 Task: Change the visibility to recruiters only.
Action: Mouse moved to (842, 104)
Screenshot: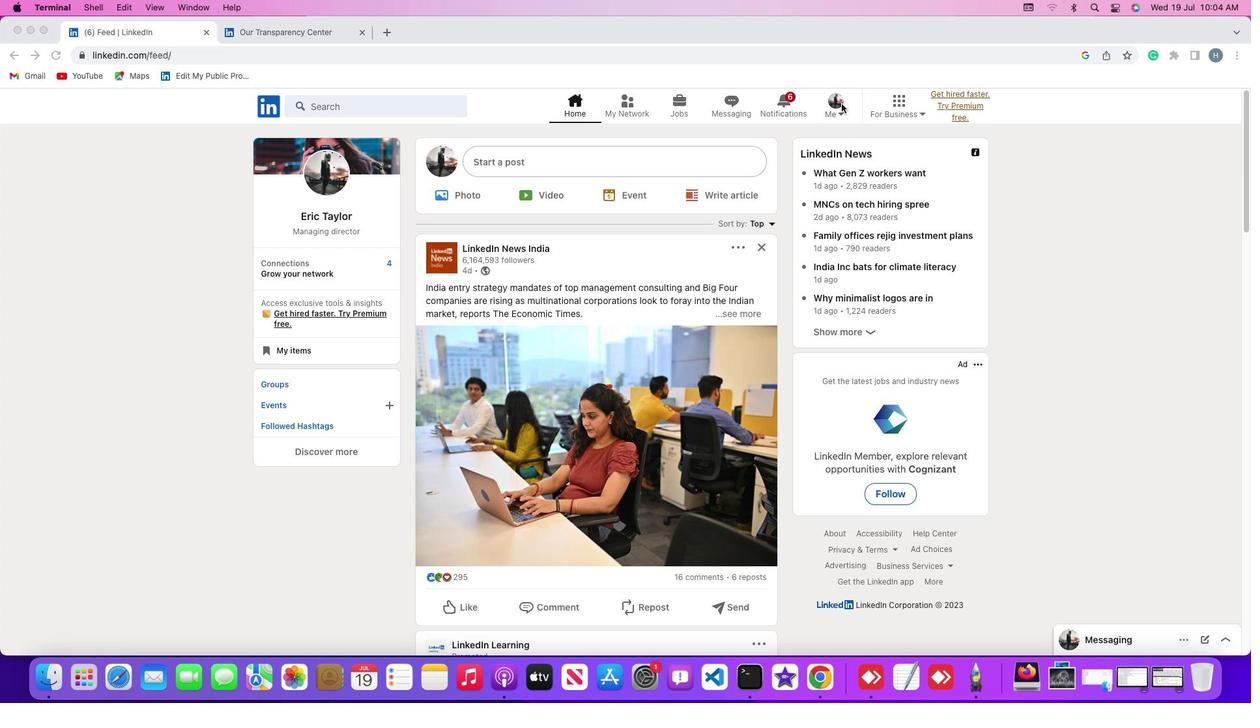 
Action: Mouse pressed left at (842, 104)
Screenshot: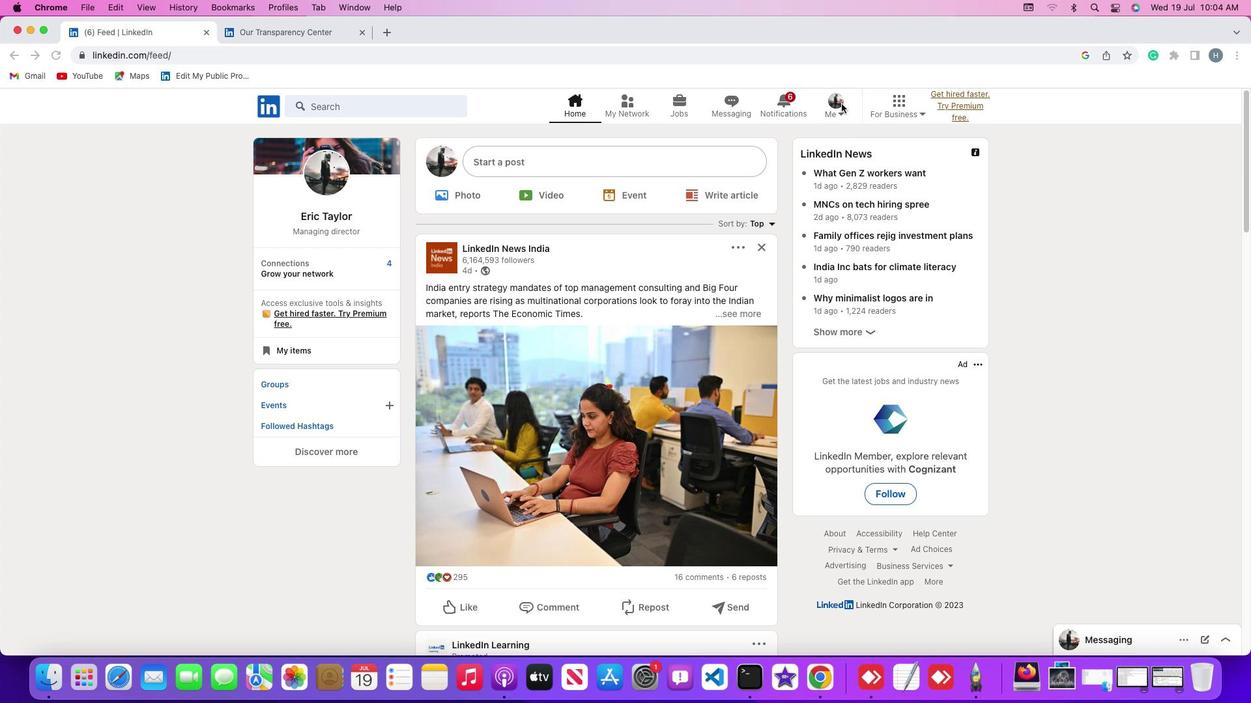 
Action: Mouse moved to (839, 106)
Screenshot: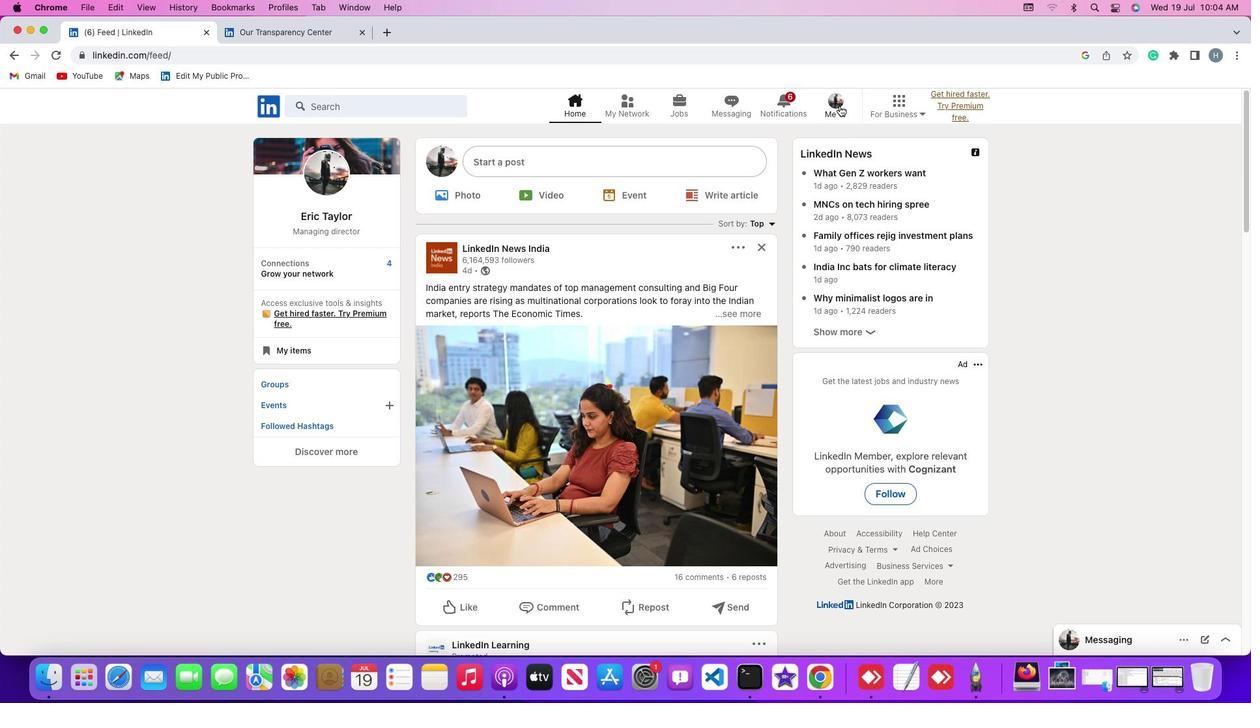 
Action: Mouse pressed left at (839, 106)
Screenshot: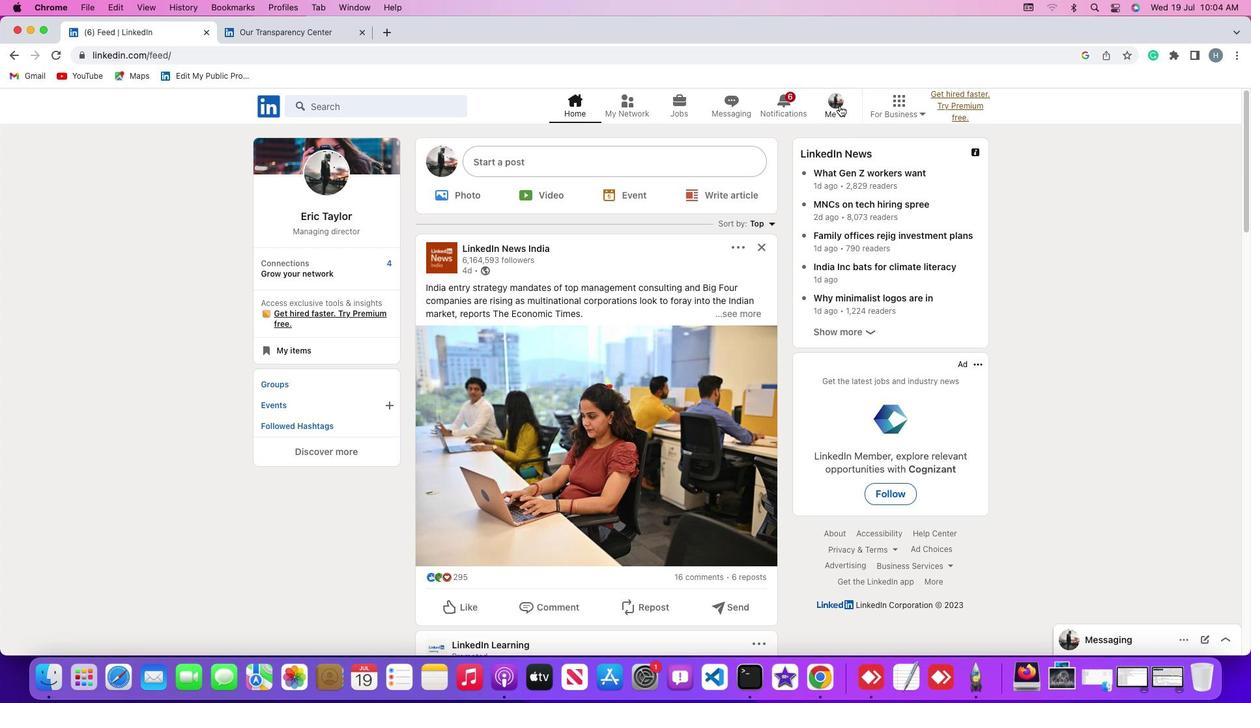 
Action: Mouse moved to (829, 179)
Screenshot: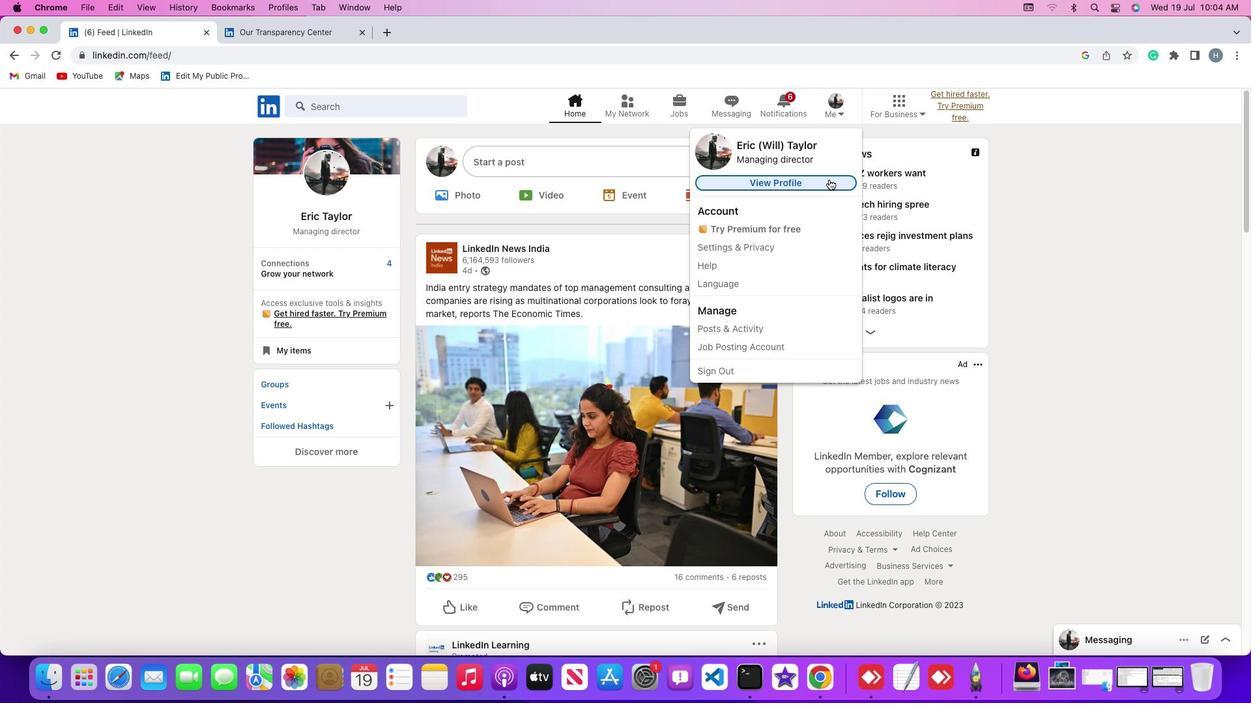 
Action: Mouse pressed left at (829, 179)
Screenshot: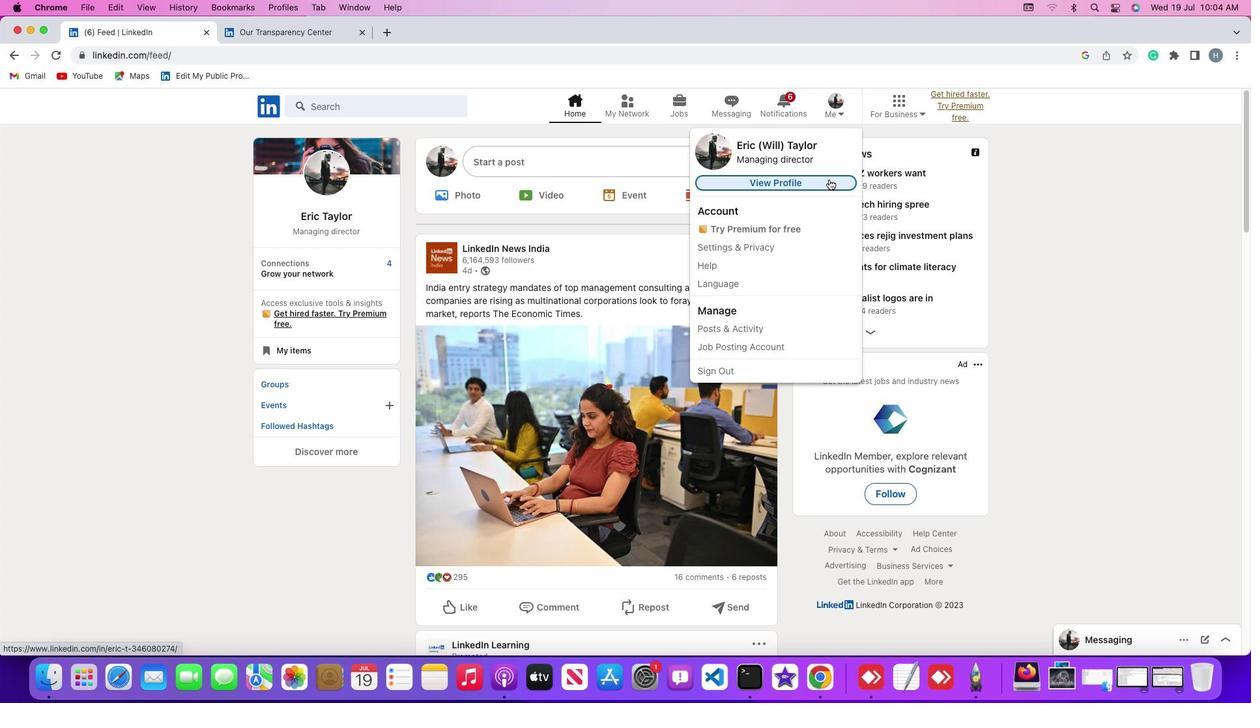 
Action: Mouse moved to (299, 391)
Screenshot: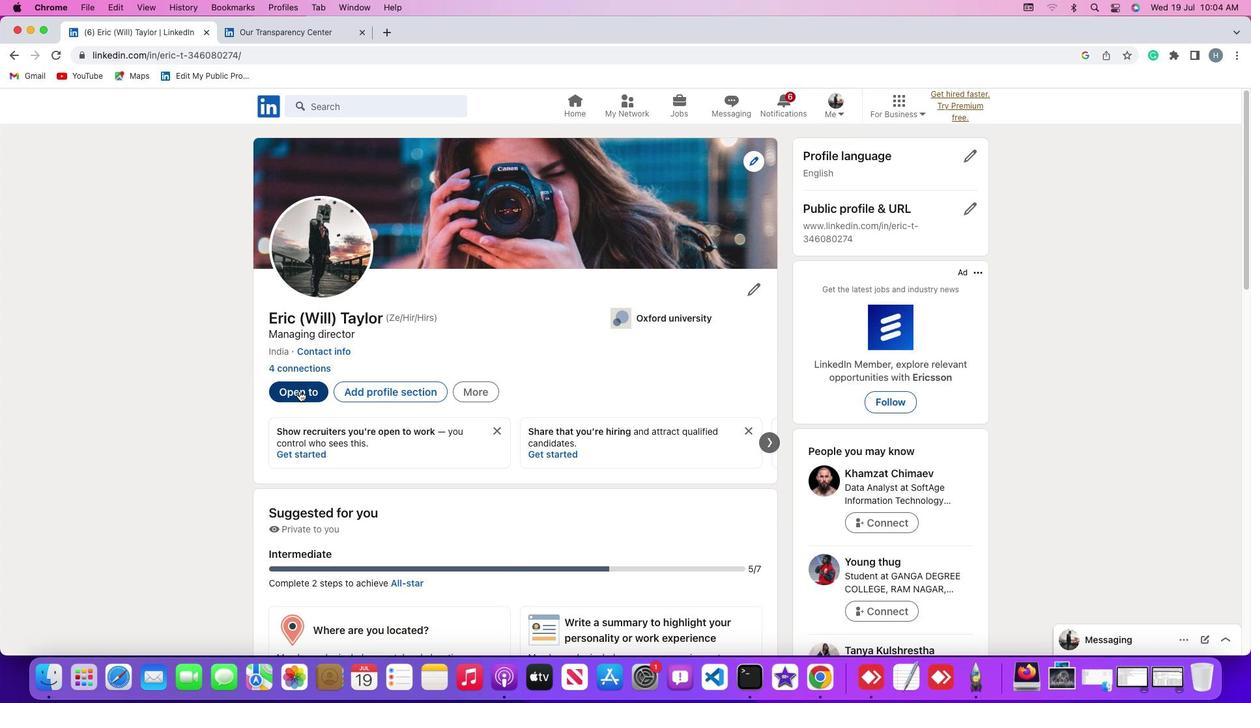 
Action: Mouse pressed left at (299, 391)
Screenshot: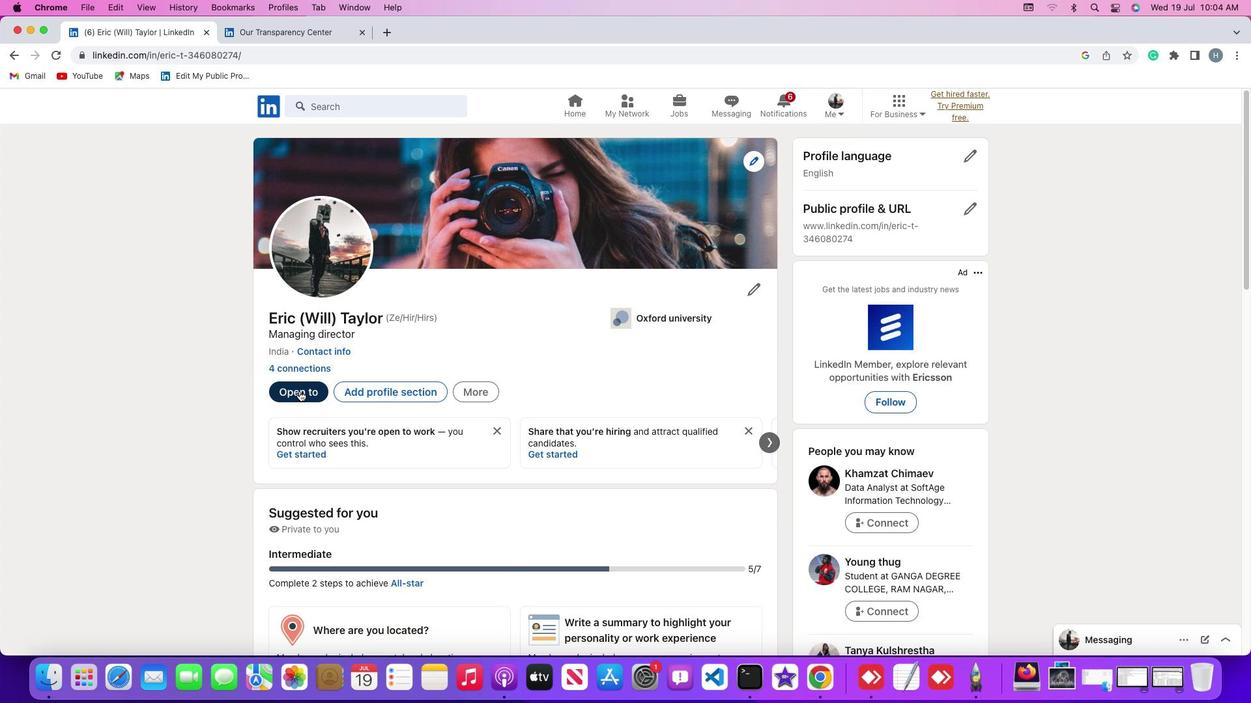 
Action: Mouse moved to (308, 418)
Screenshot: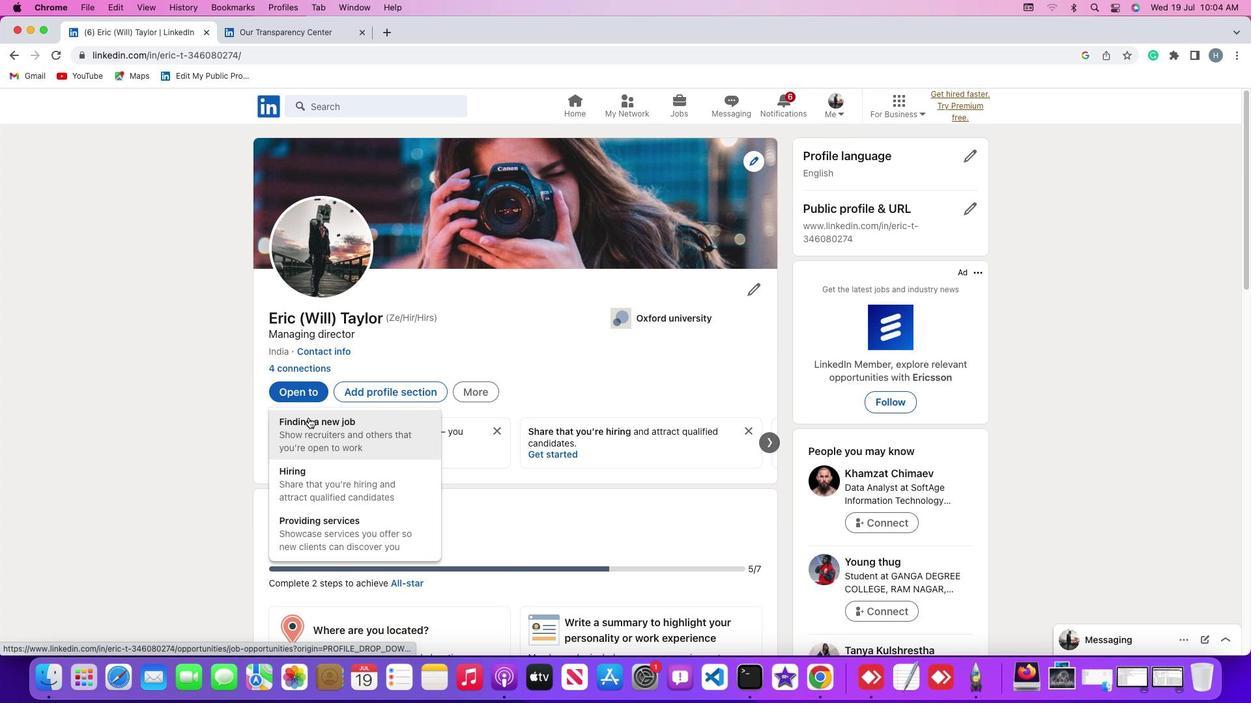 
Action: Mouse pressed left at (308, 418)
Screenshot: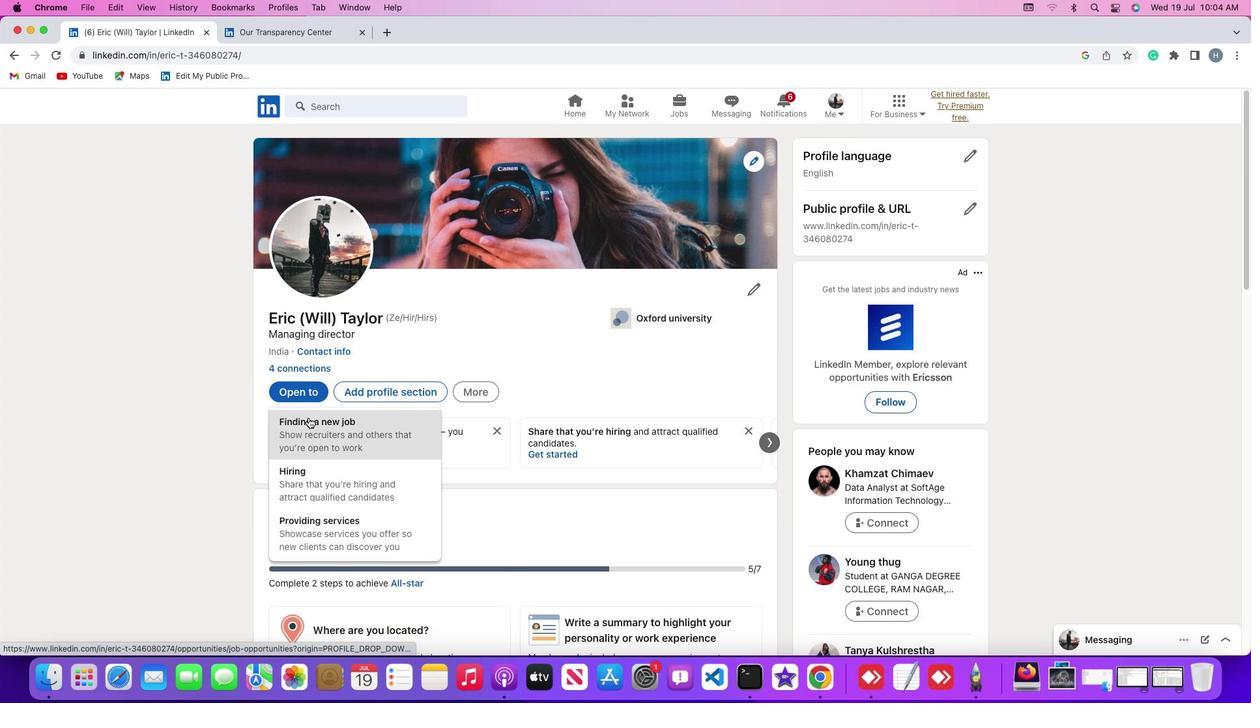 
Action: Mouse moved to (703, 414)
Screenshot: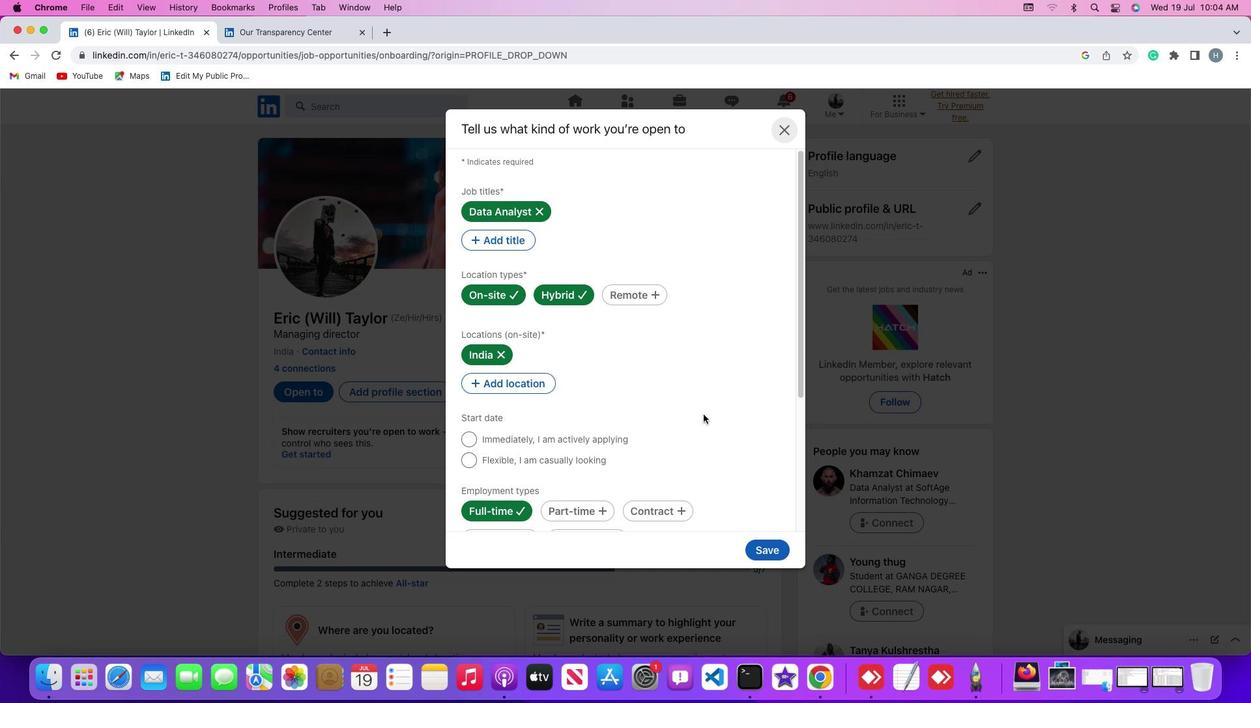 
Action: Mouse scrolled (703, 414) with delta (0, 0)
Screenshot: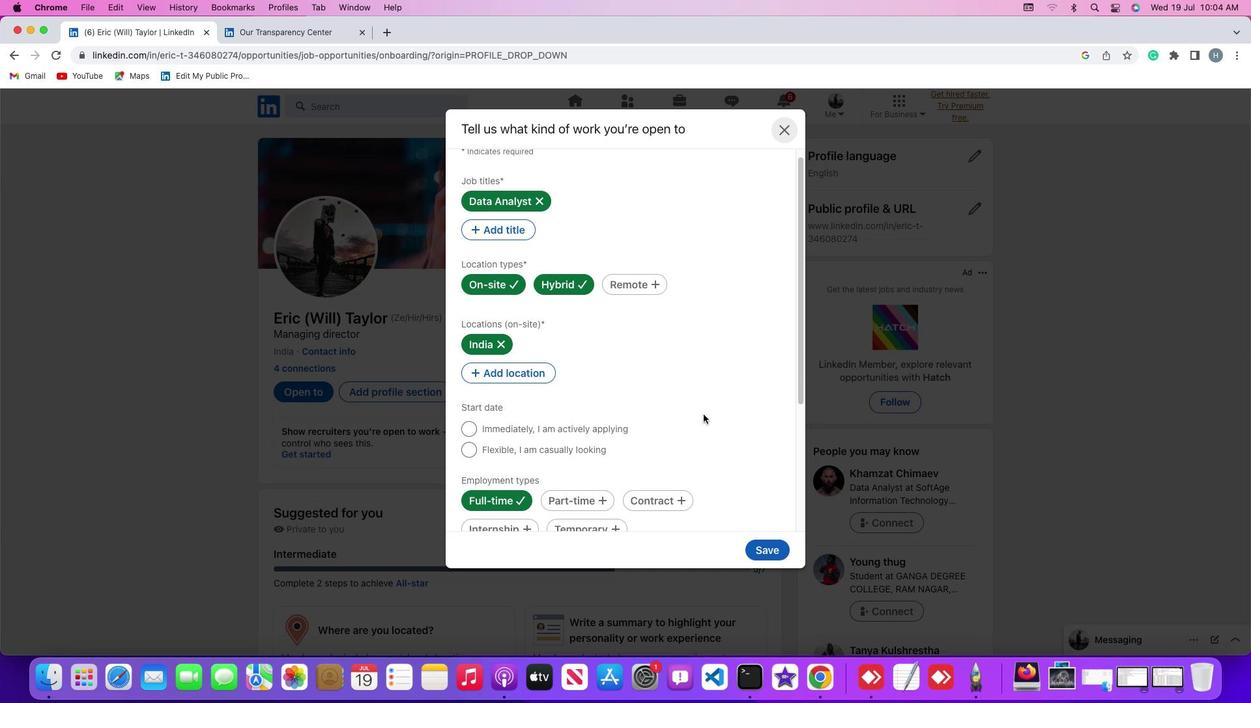 
Action: Mouse scrolled (703, 414) with delta (0, 0)
Screenshot: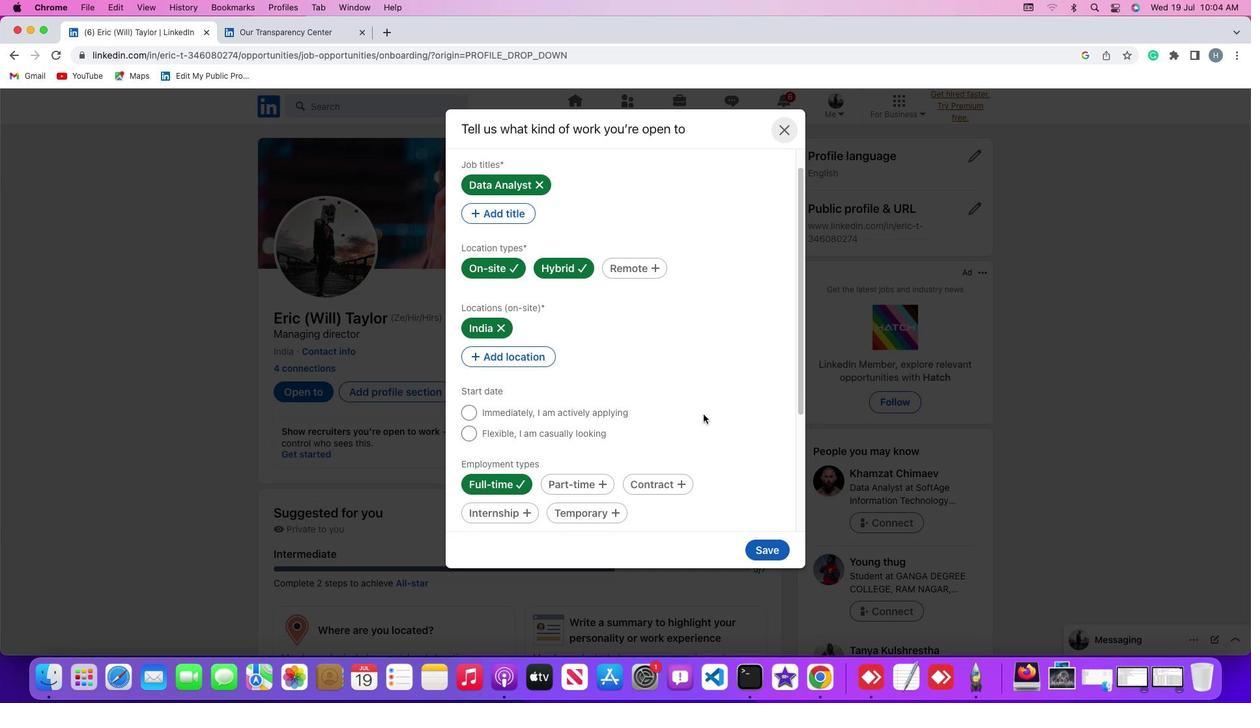 
Action: Mouse scrolled (703, 414) with delta (0, -1)
Screenshot: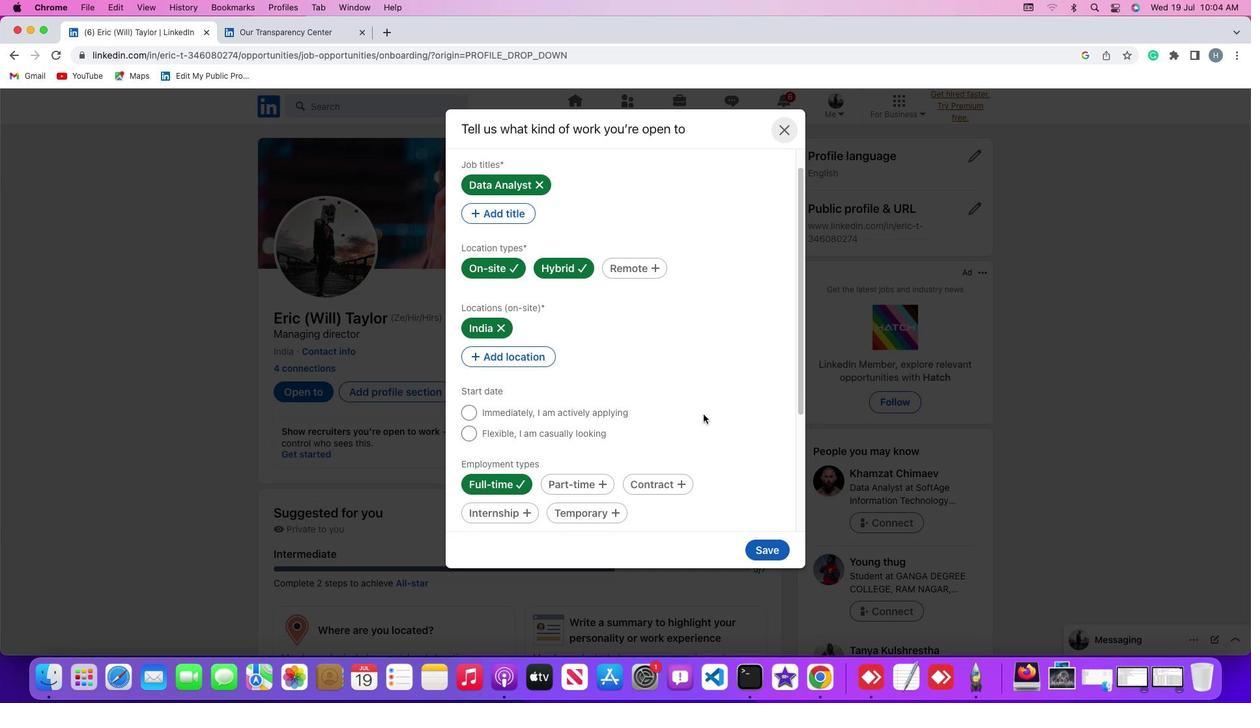 
Action: Mouse scrolled (703, 414) with delta (0, -3)
Screenshot: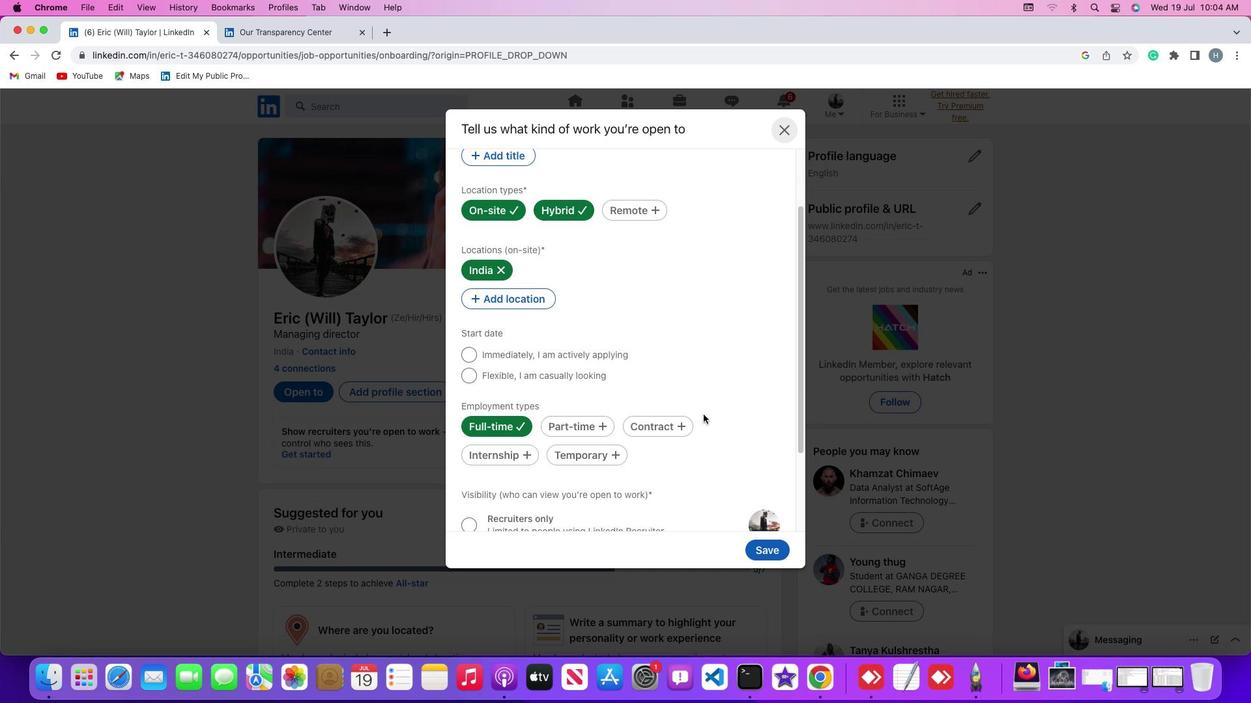 
Action: Mouse scrolled (703, 414) with delta (0, -3)
Screenshot: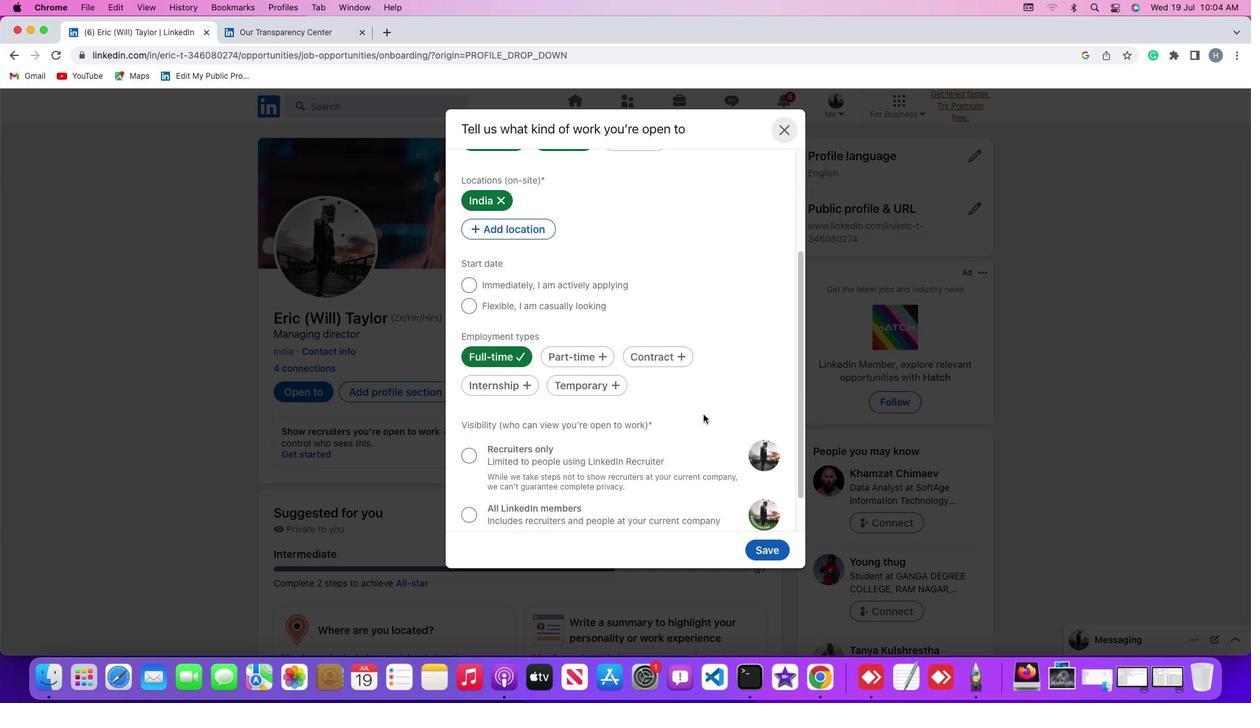 
Action: Mouse scrolled (703, 414) with delta (0, 0)
Screenshot: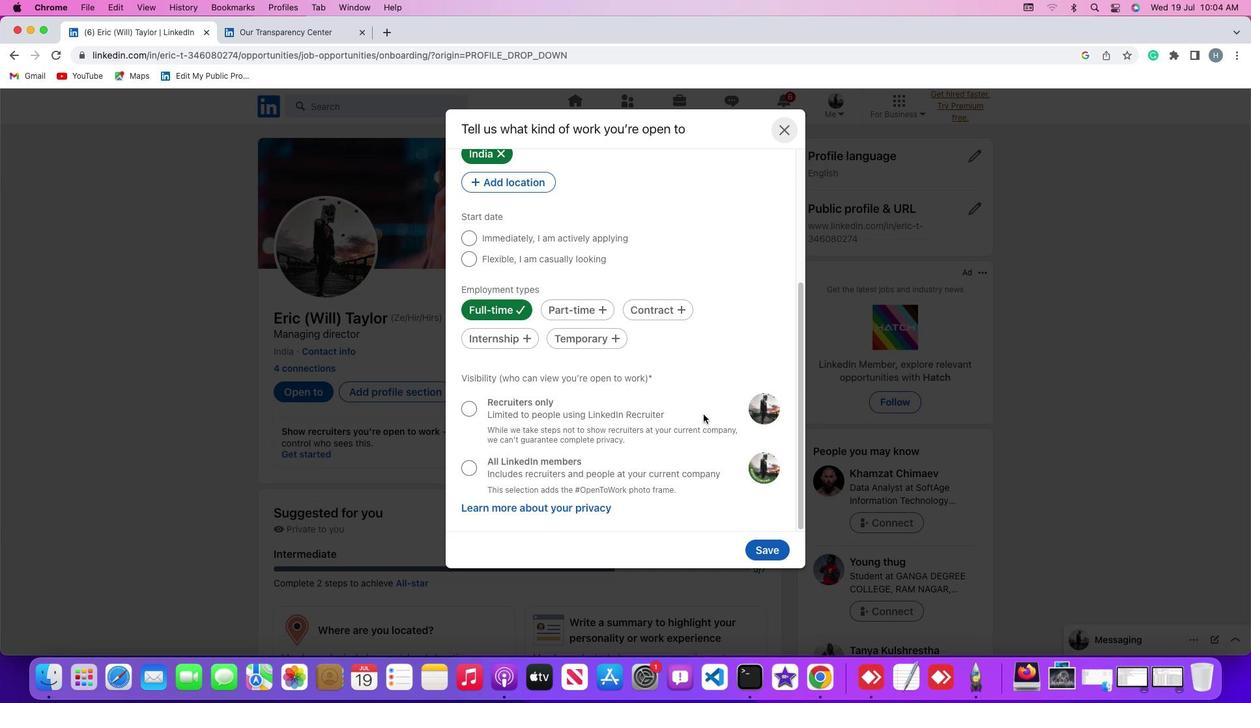 
Action: Mouse scrolled (703, 414) with delta (0, 0)
Screenshot: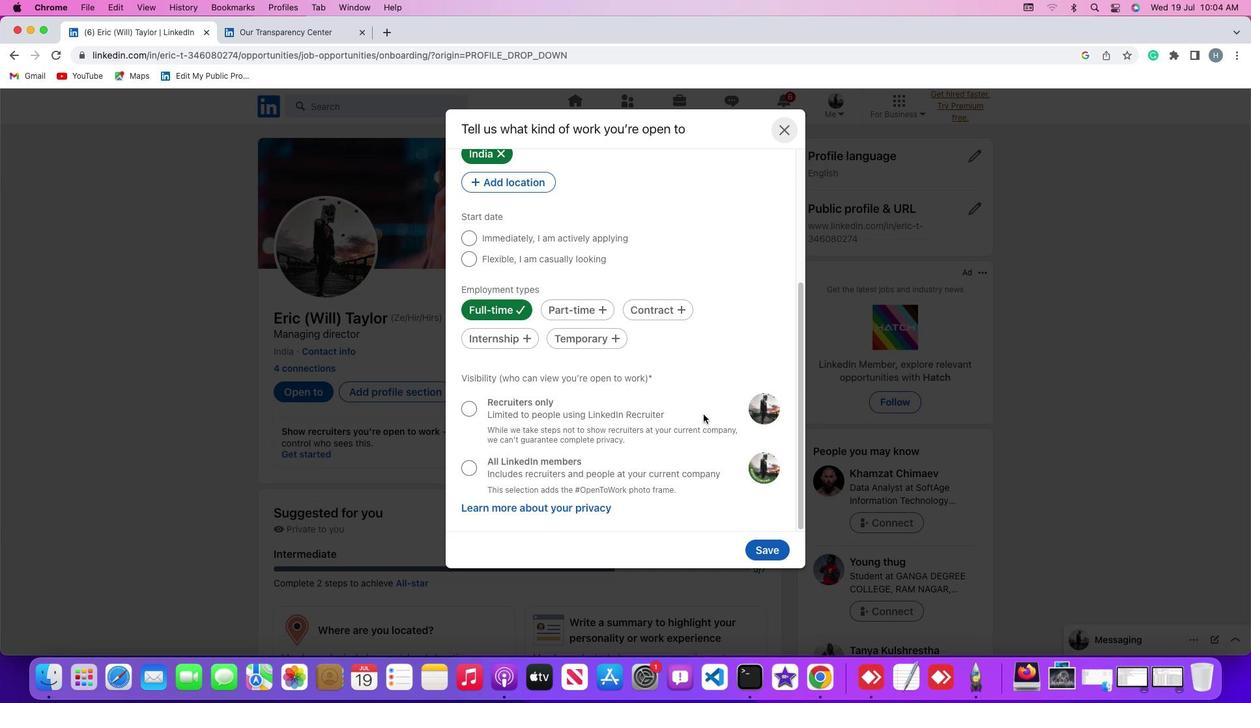 
Action: Mouse scrolled (703, 414) with delta (0, -1)
Screenshot: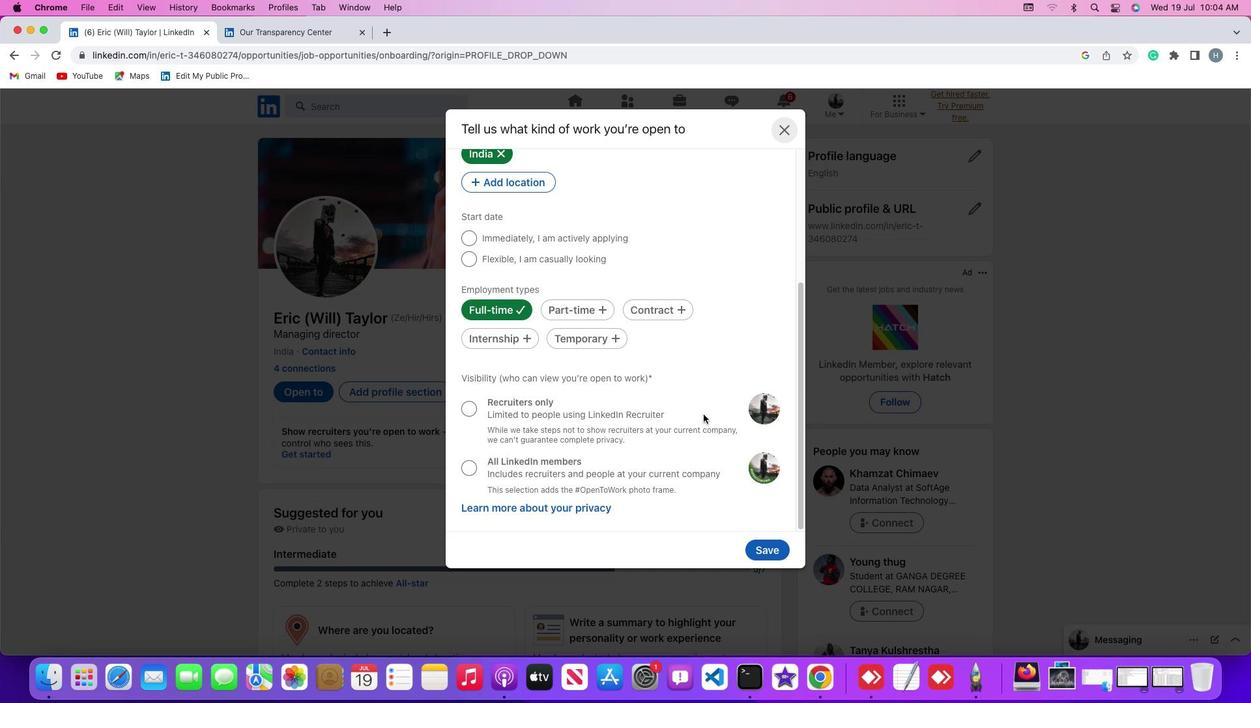 
Action: Mouse scrolled (703, 414) with delta (0, -3)
Screenshot: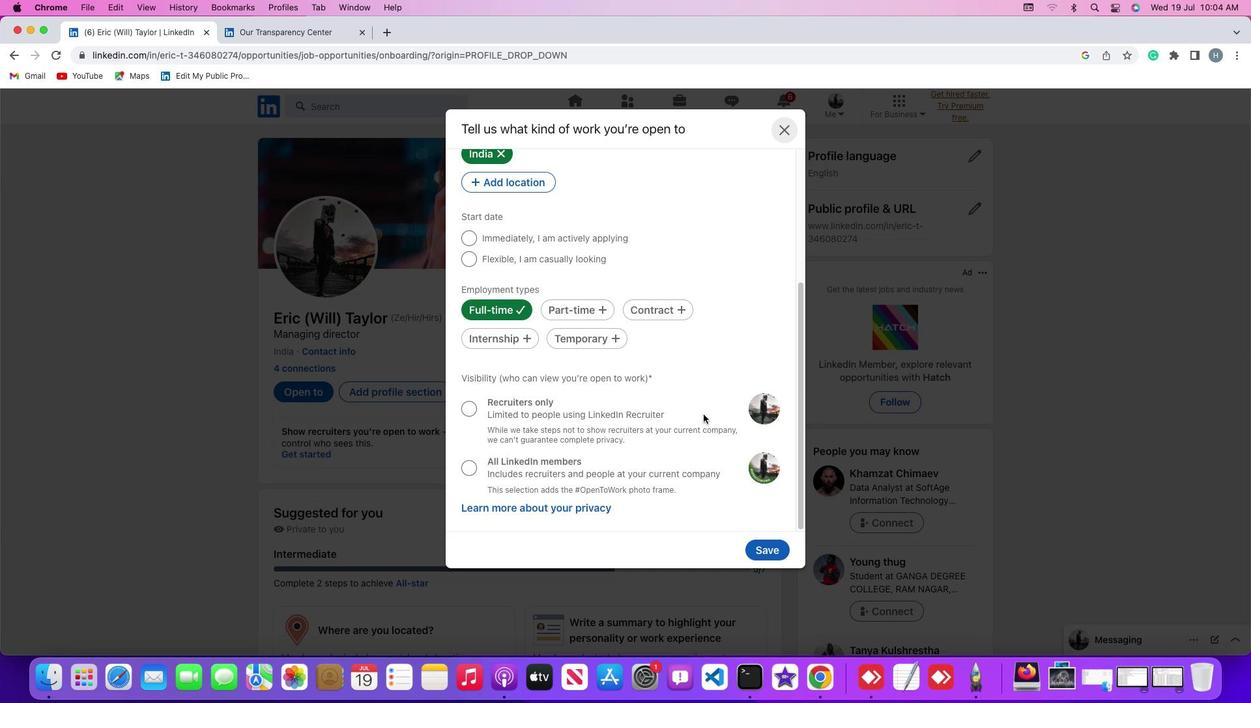 
Action: Mouse scrolled (703, 414) with delta (0, -3)
Screenshot: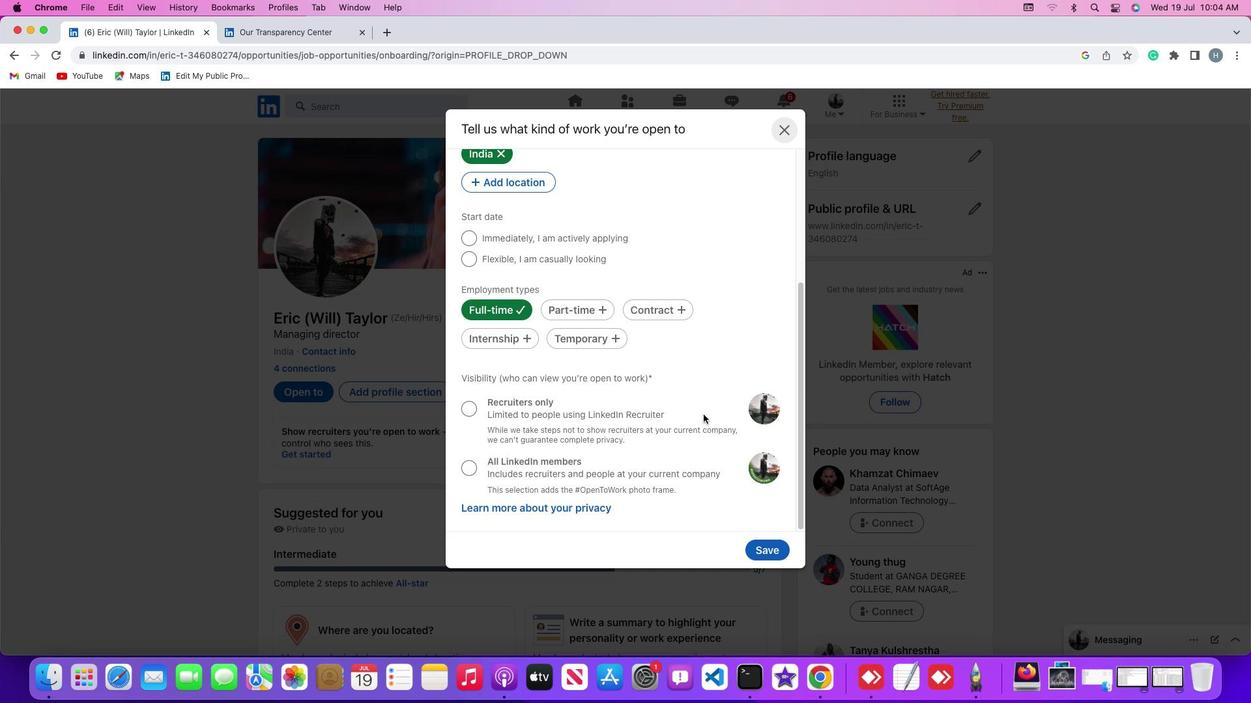 
Action: Mouse moved to (470, 406)
Screenshot: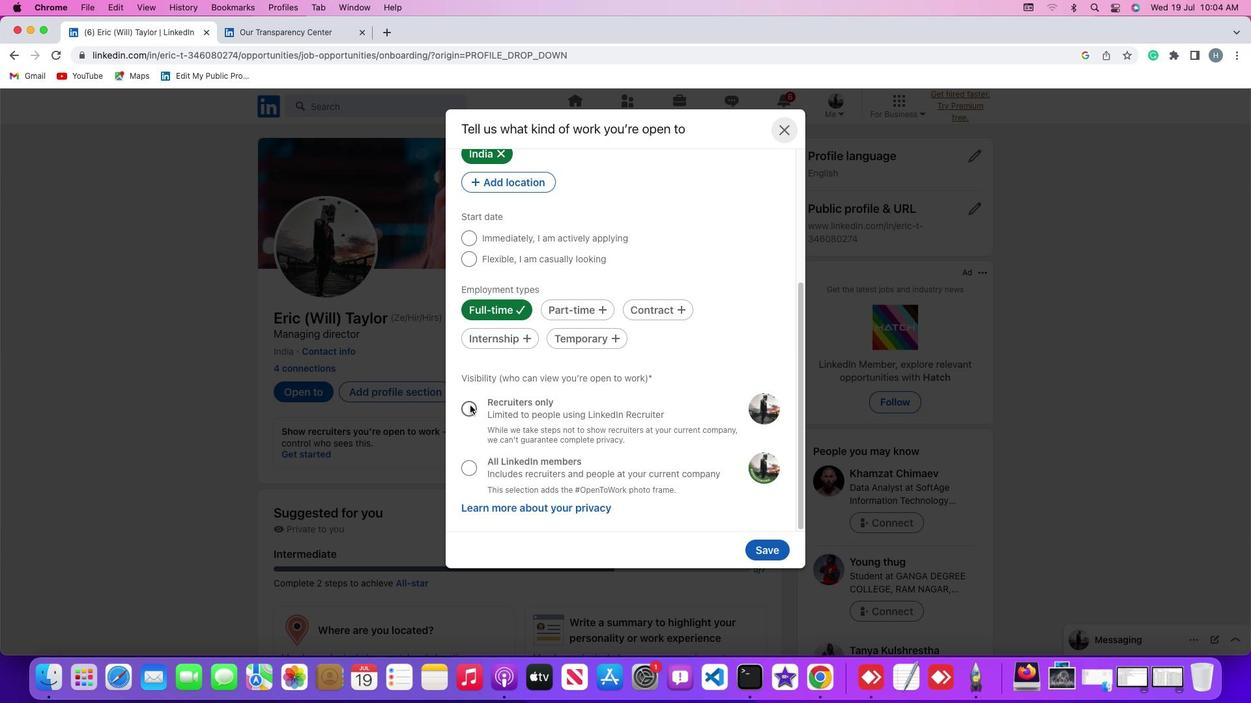 
Action: Mouse pressed left at (470, 406)
Screenshot: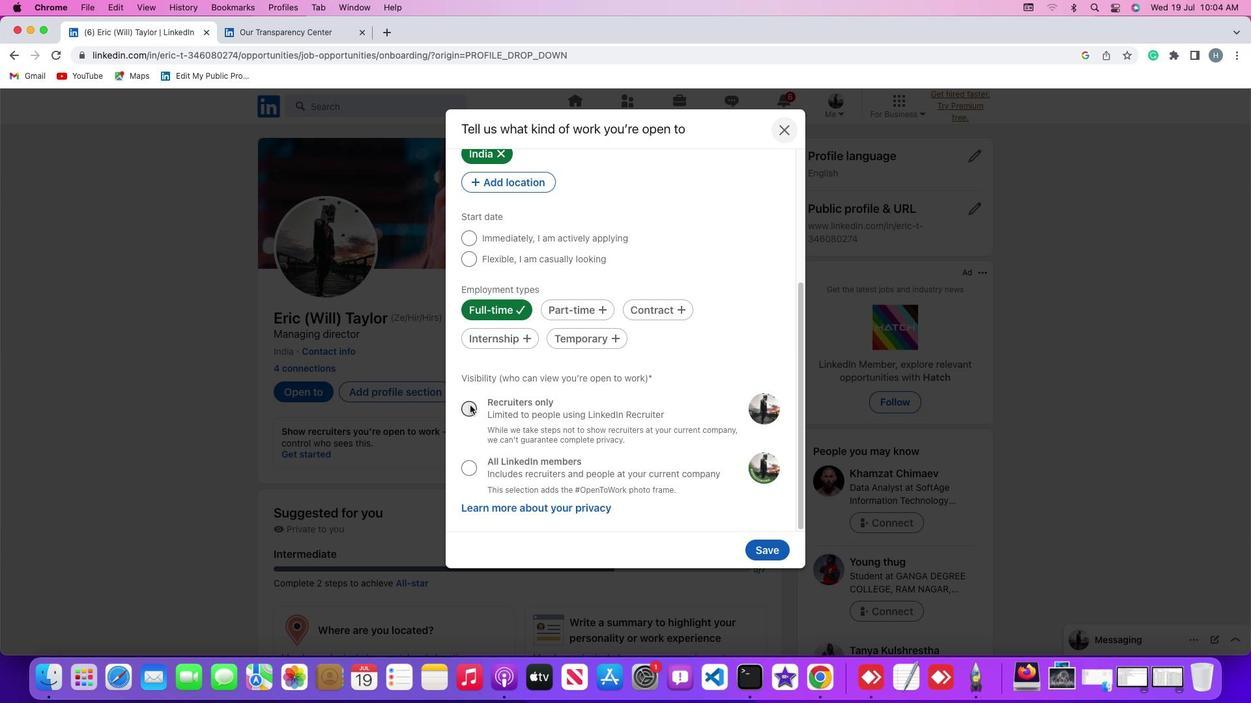
Action: Mouse moved to (589, 459)
Screenshot: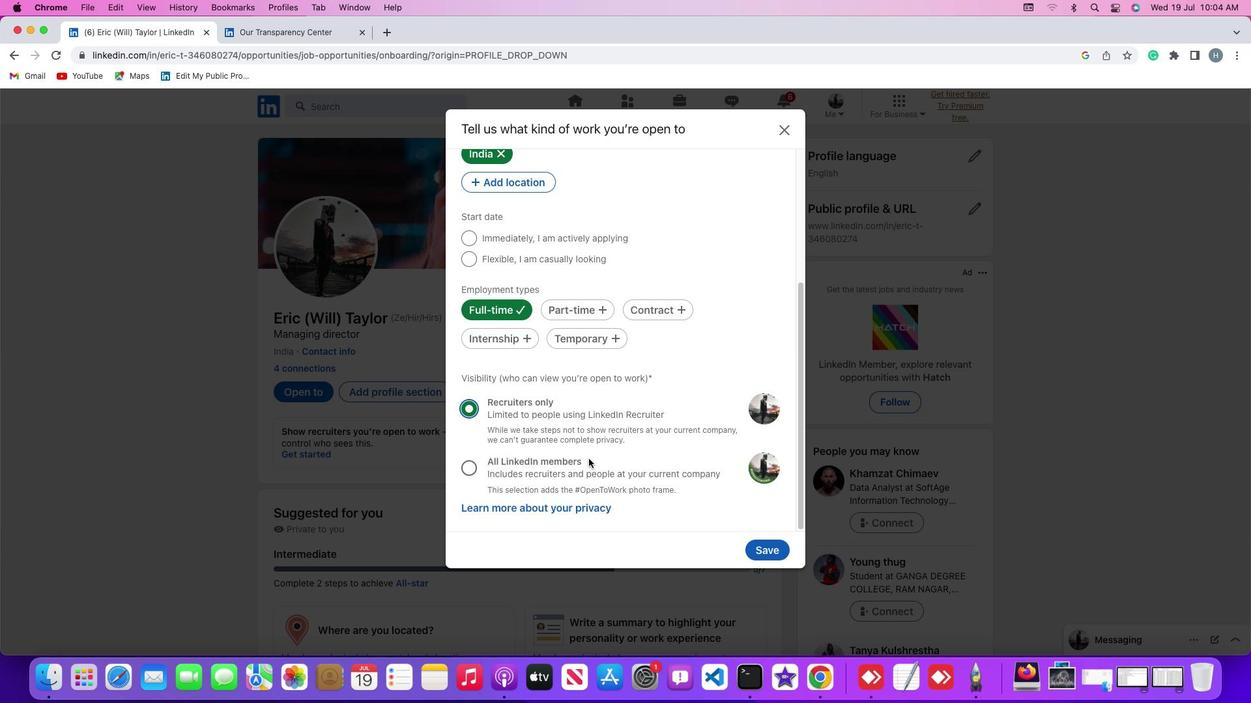 
